 Task: Add Aura Cacia Helichrysum Restoring Jojoba Oil to the cart.
Action: Mouse moved to (667, 241)
Screenshot: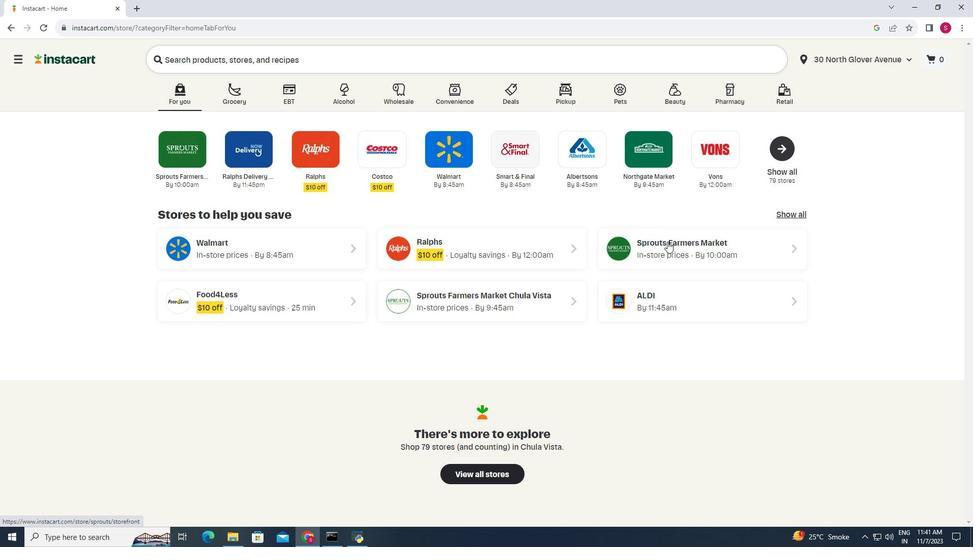 
Action: Mouse pressed left at (667, 241)
Screenshot: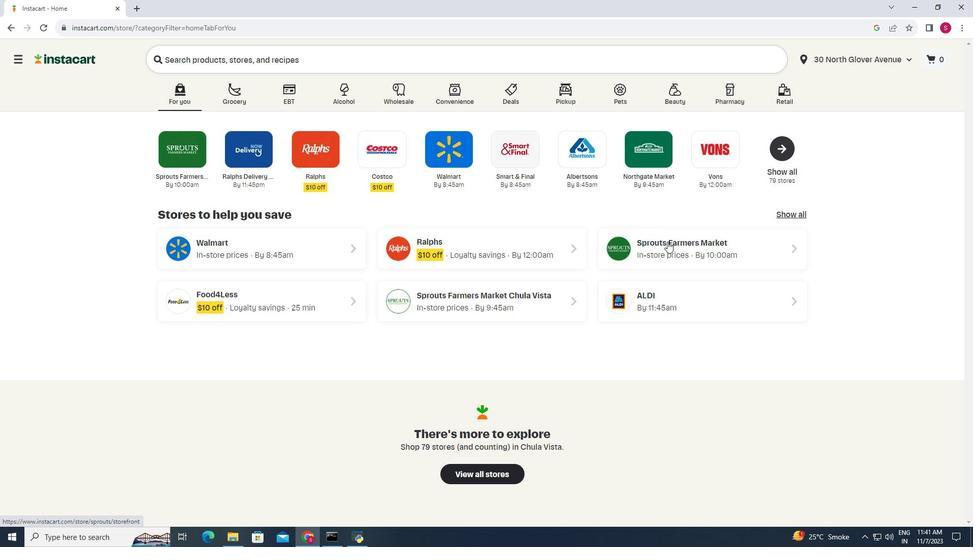 
Action: Mouse moved to (105, 469)
Screenshot: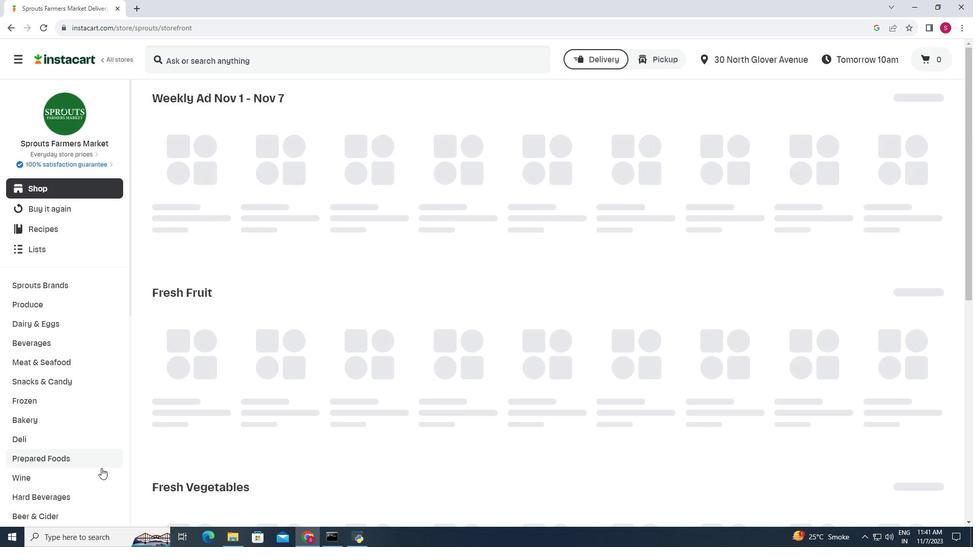 
Action: Mouse scrolled (105, 469) with delta (0, 0)
Screenshot: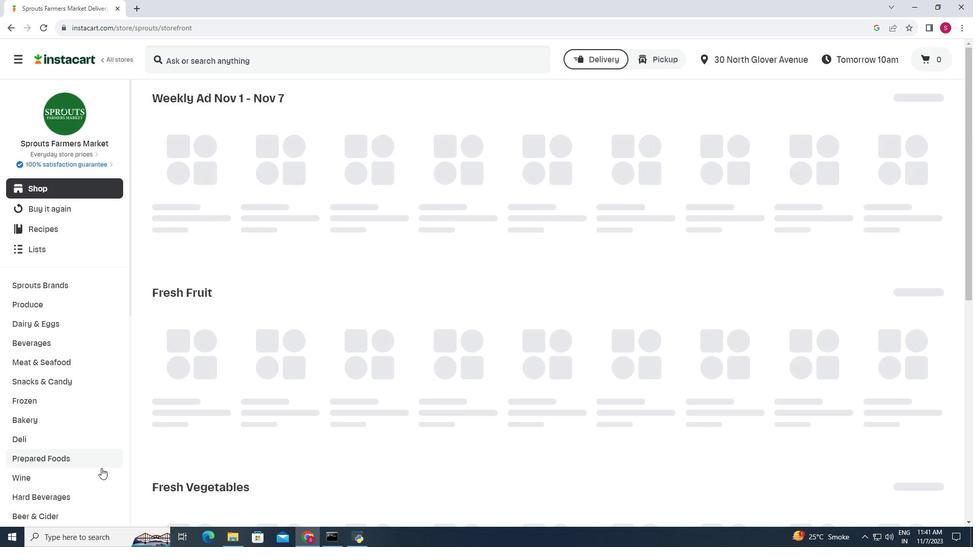 
Action: Mouse moved to (101, 468)
Screenshot: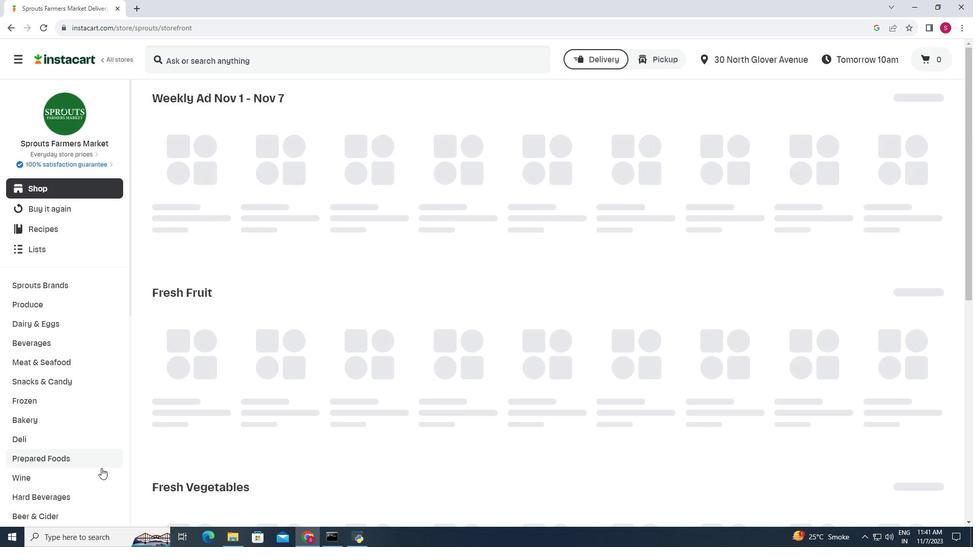 
Action: Mouse scrolled (101, 467) with delta (0, 0)
Screenshot: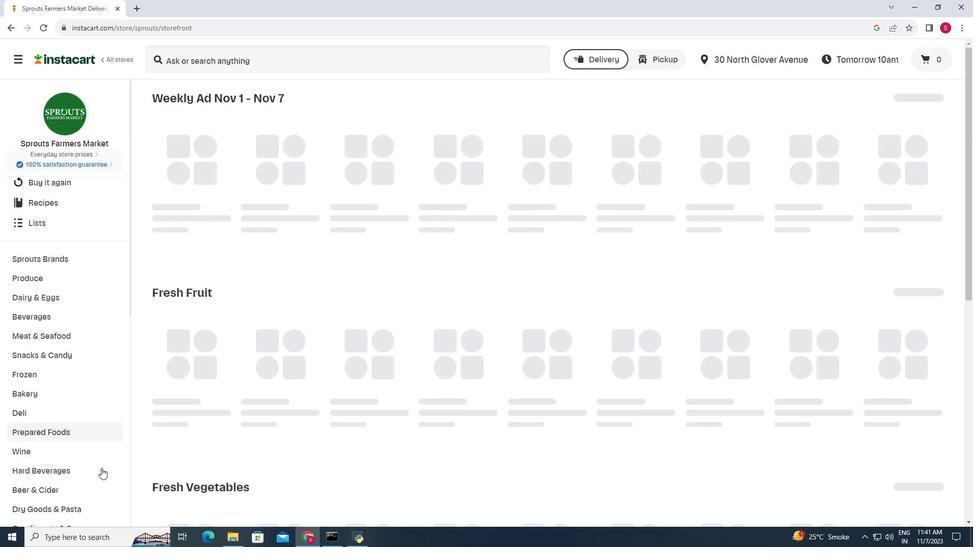 
Action: Mouse scrolled (101, 467) with delta (0, 0)
Screenshot: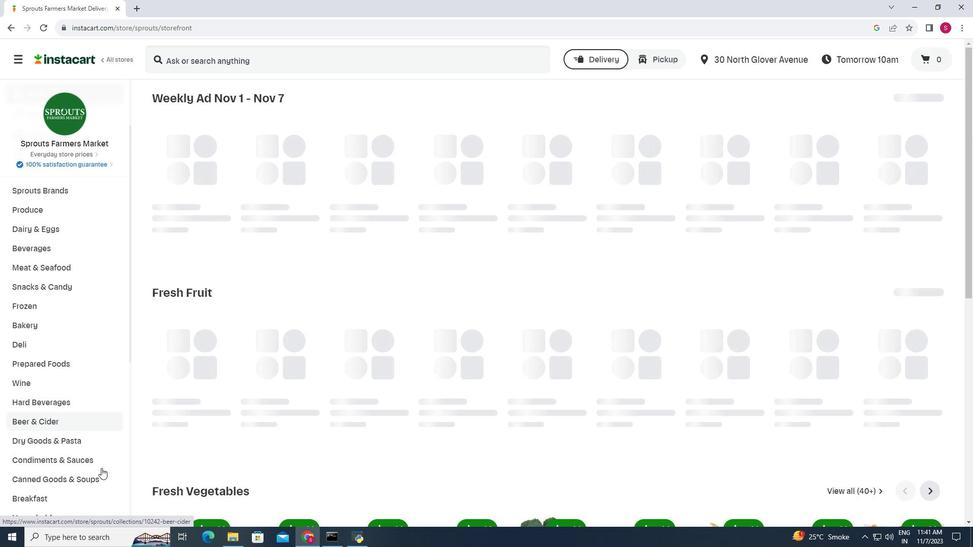
Action: Mouse moved to (99, 467)
Screenshot: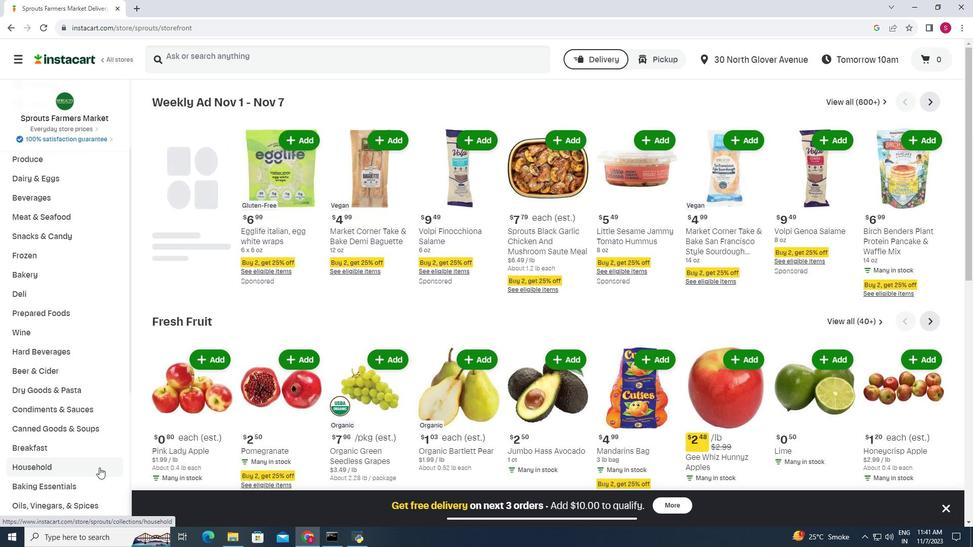
Action: Mouse scrolled (99, 467) with delta (0, 0)
Screenshot: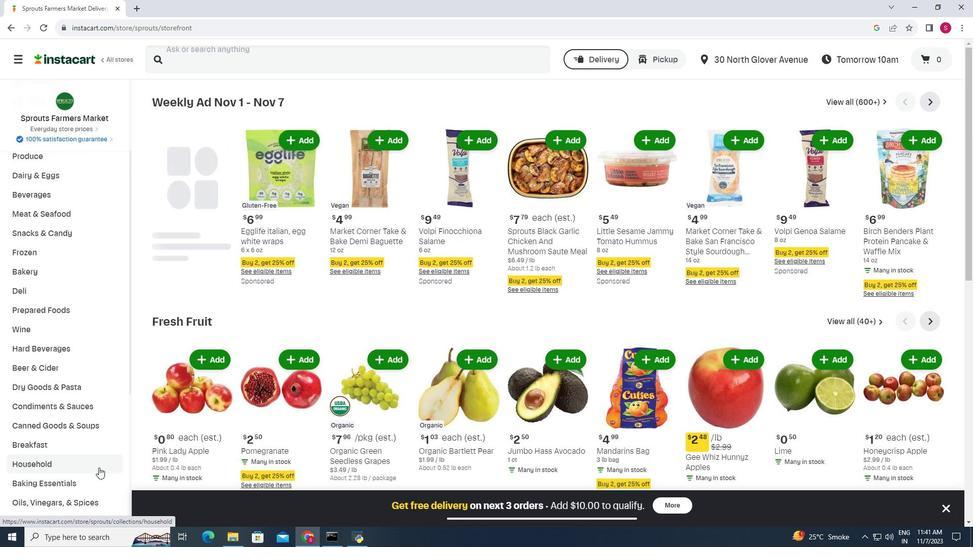 
Action: Mouse moved to (77, 419)
Screenshot: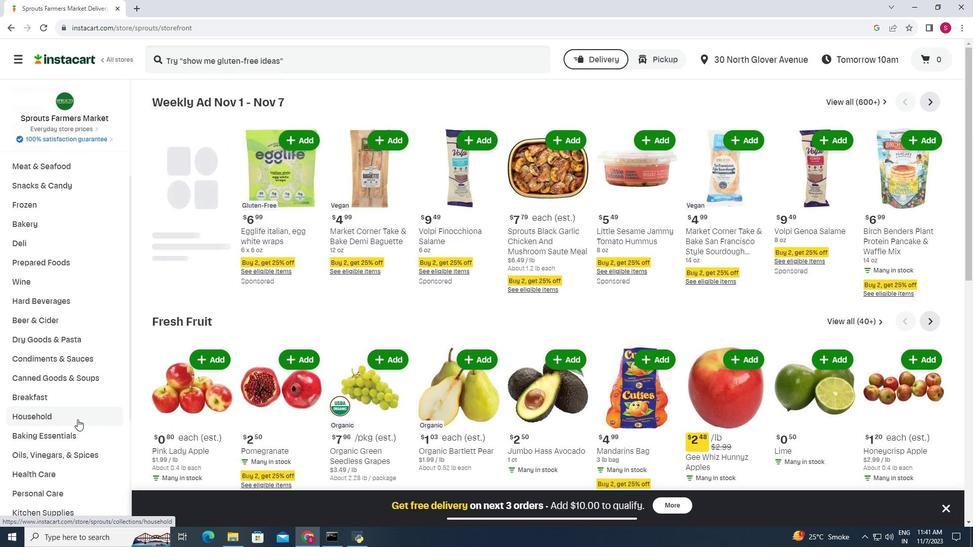 
Action: Mouse pressed left at (77, 419)
Screenshot: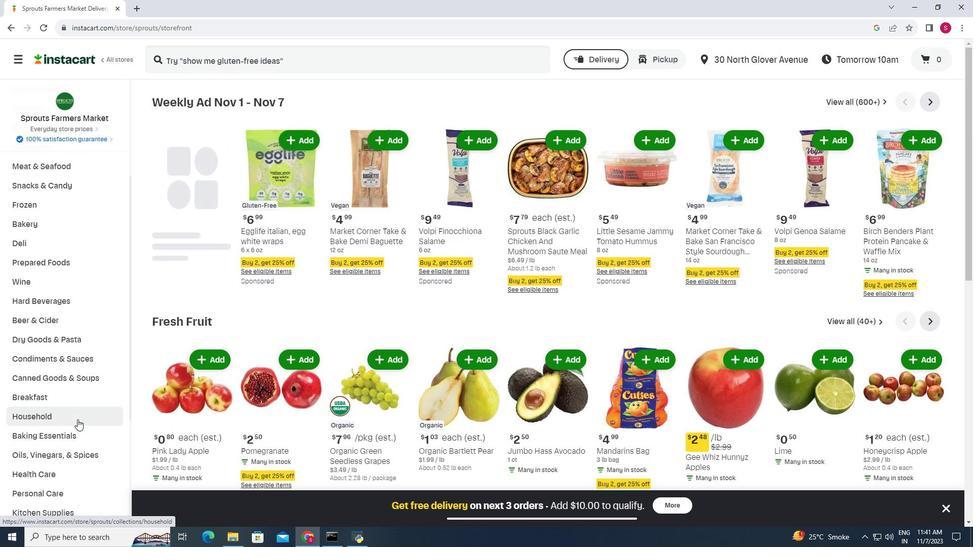 
Action: Mouse moved to (287, 62)
Screenshot: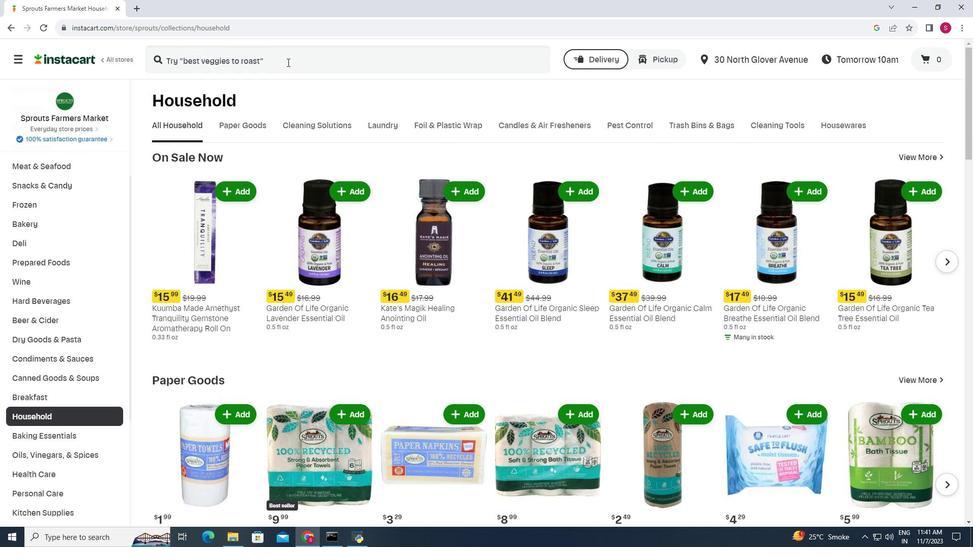 
Action: Mouse pressed left at (287, 62)
Screenshot: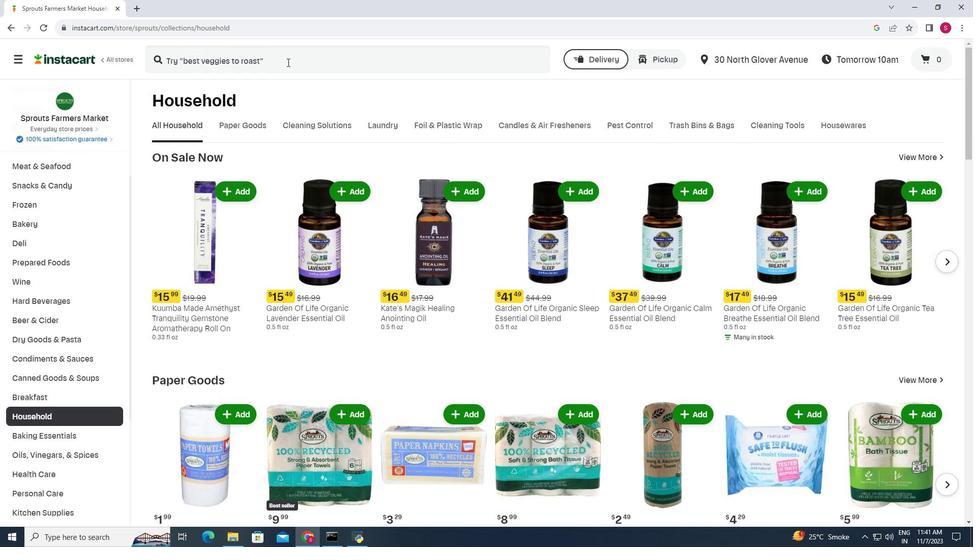 
Action: Key pressed <Key.shift>Aura<Key.space><Key.shift>Cacia<Key.space><Key.shift>Helichrysum<Key.space><Key.shift>Restoring<Key.space><Key.shift>Jojoba<Key.space><Key.shift>Oil<Key.enter>
Screenshot: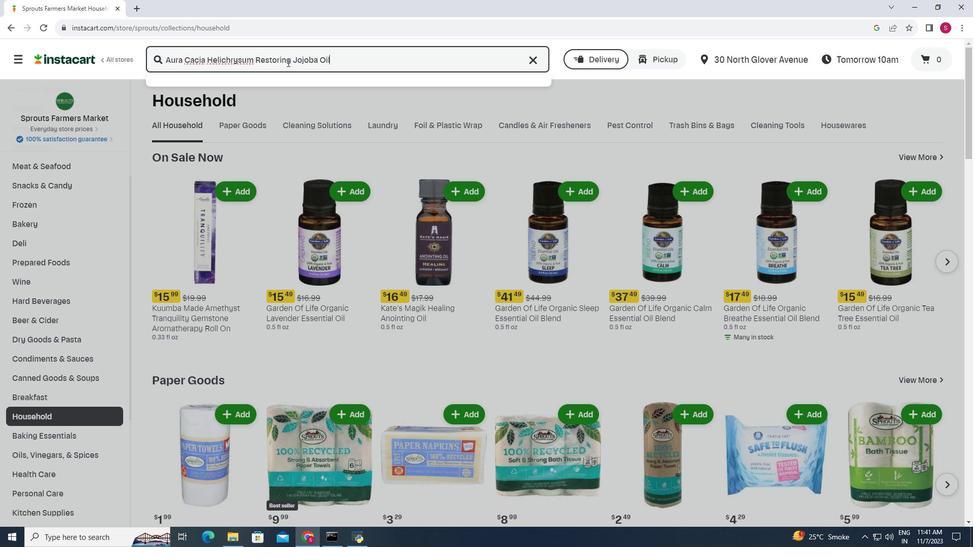 
Action: Mouse moved to (569, 137)
Screenshot: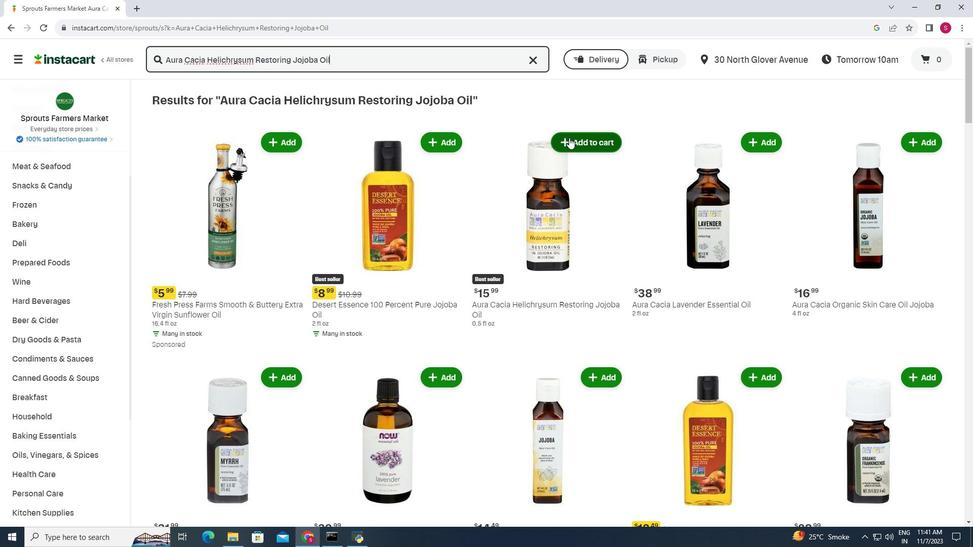 
Action: Mouse pressed left at (569, 137)
Screenshot: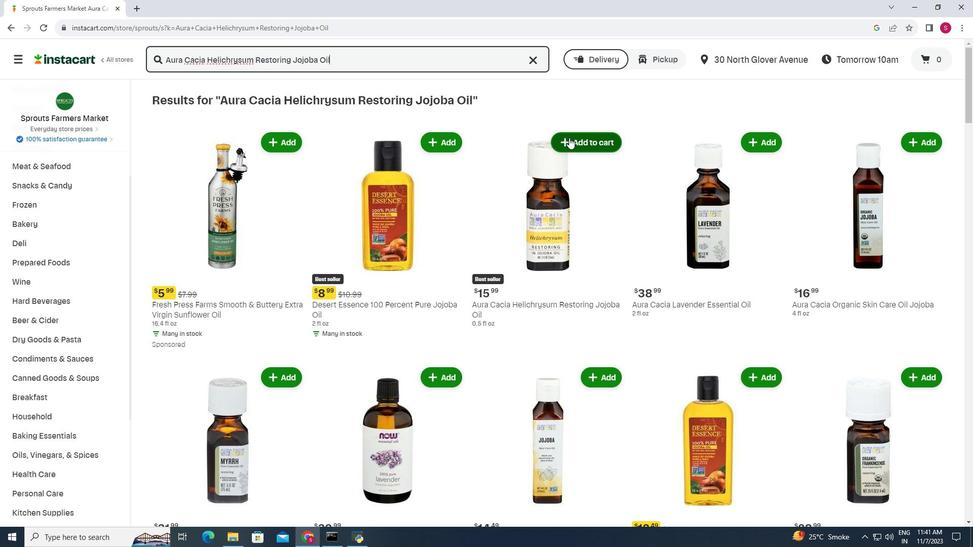 
Action: Mouse moved to (452, 19)
Screenshot: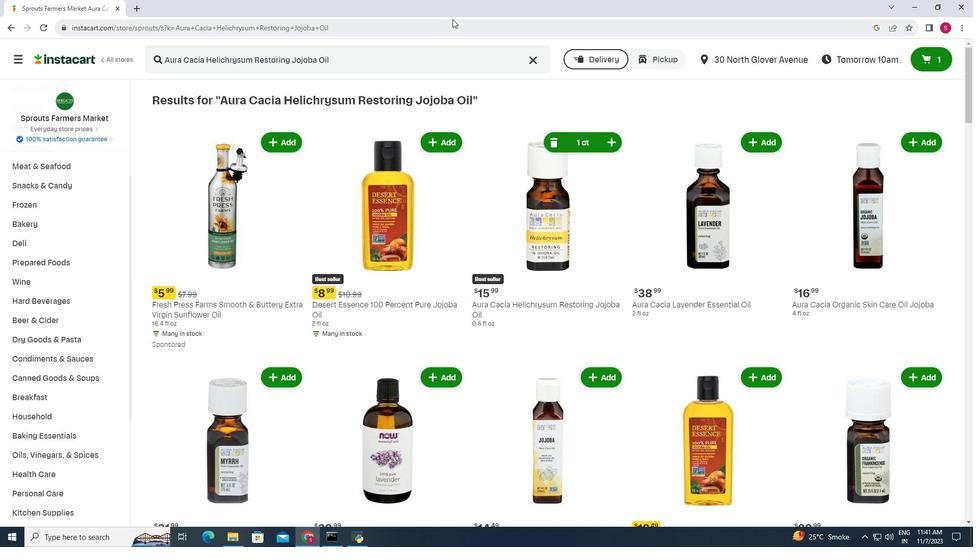 
